 Task: Create a due date automation trigger when advanced on, on the monday before a card is due add content with an empty description at 11:00 AM.
Action: Mouse moved to (840, 255)
Screenshot: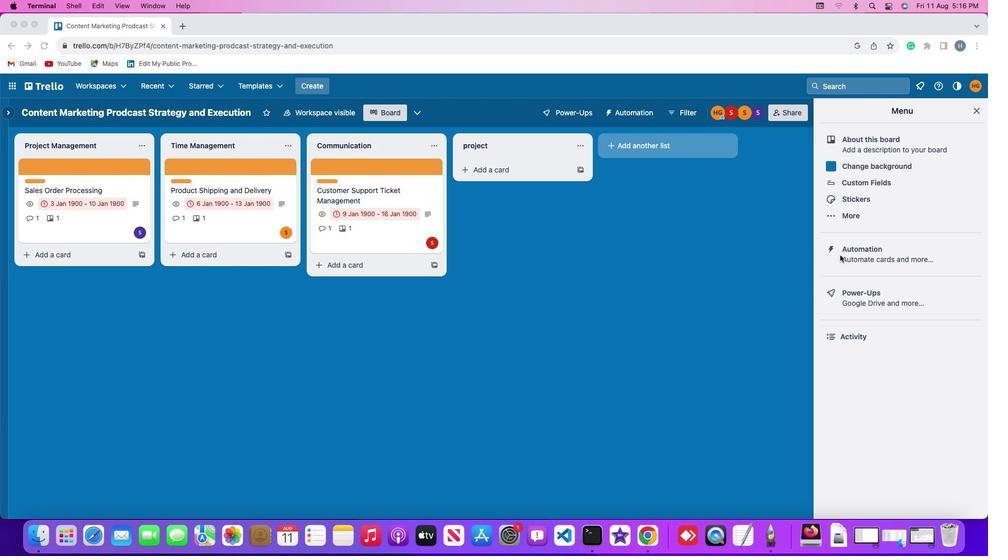 
Action: Mouse pressed left at (840, 255)
Screenshot: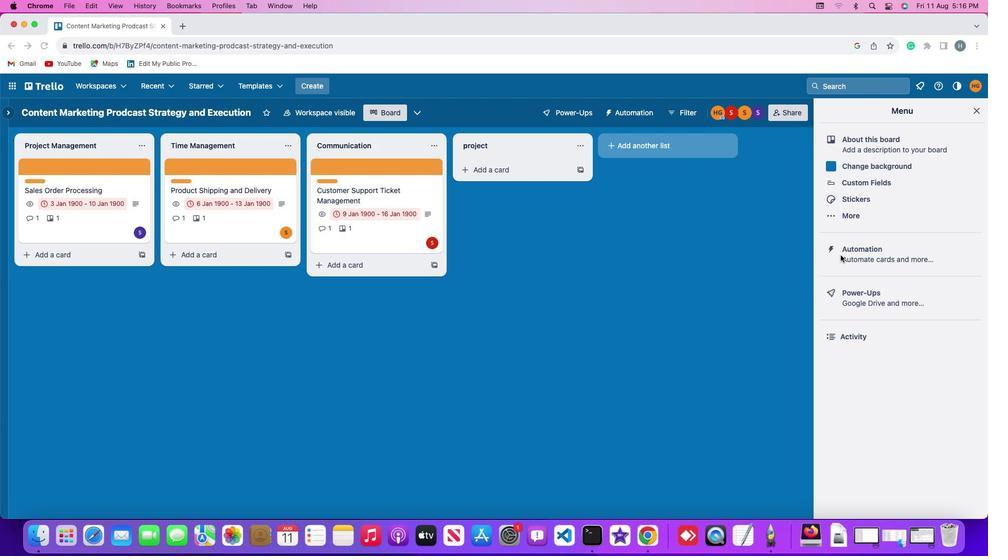 
Action: Mouse moved to (840, 255)
Screenshot: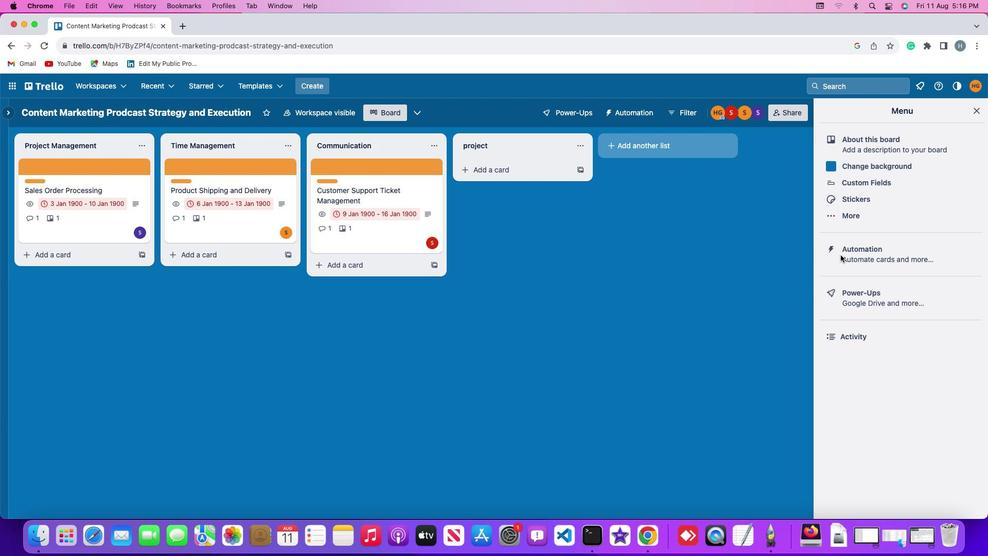 
Action: Mouse pressed left at (840, 255)
Screenshot: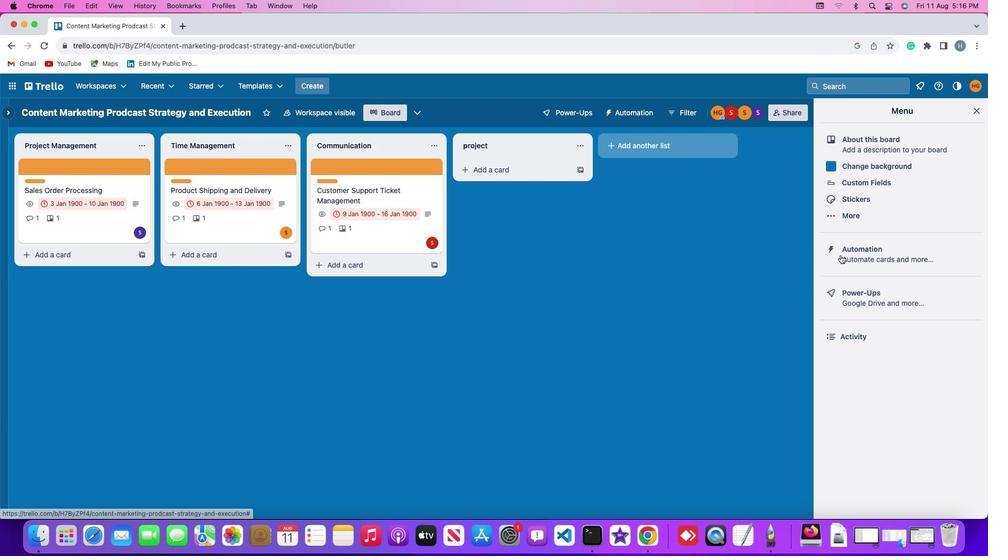 
Action: Mouse moved to (77, 245)
Screenshot: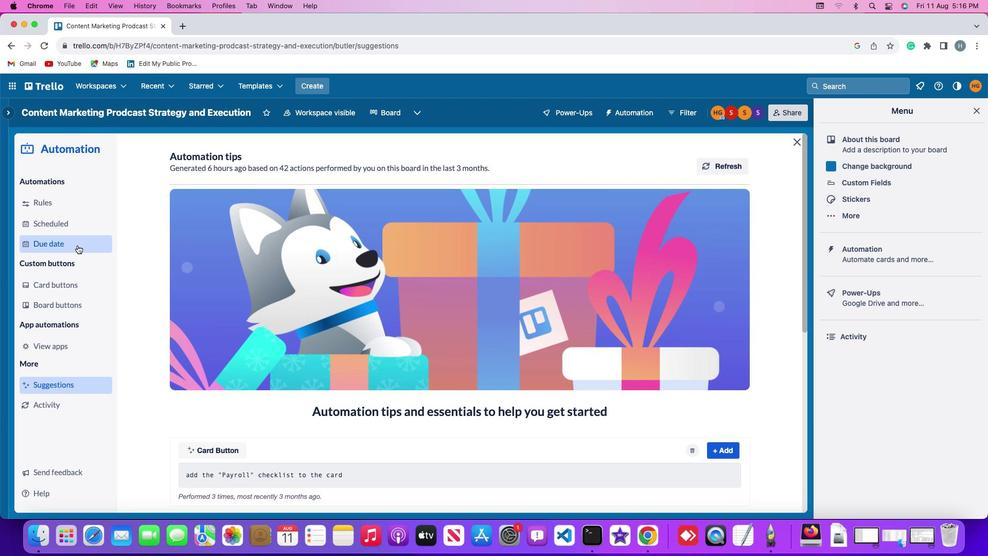 
Action: Mouse pressed left at (77, 245)
Screenshot: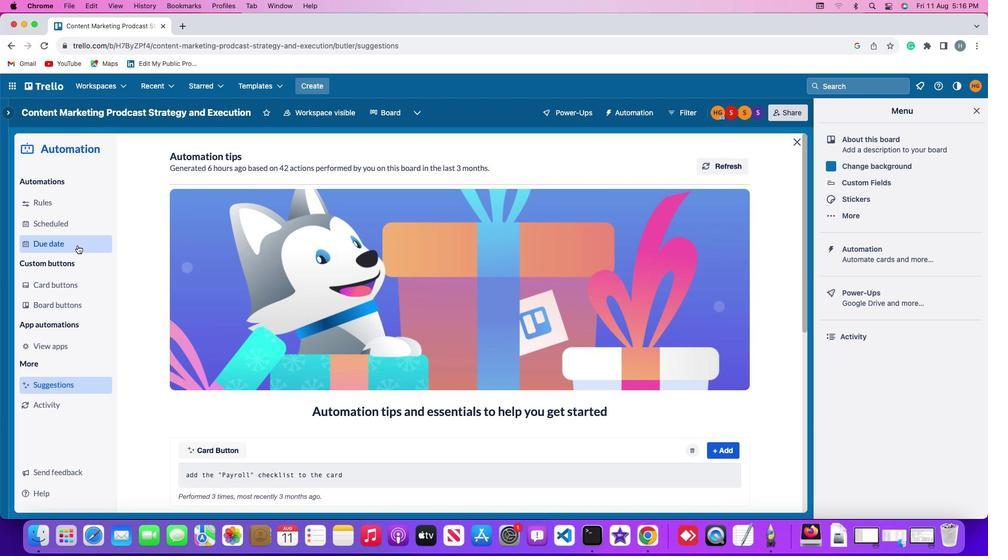 
Action: Mouse moved to (674, 160)
Screenshot: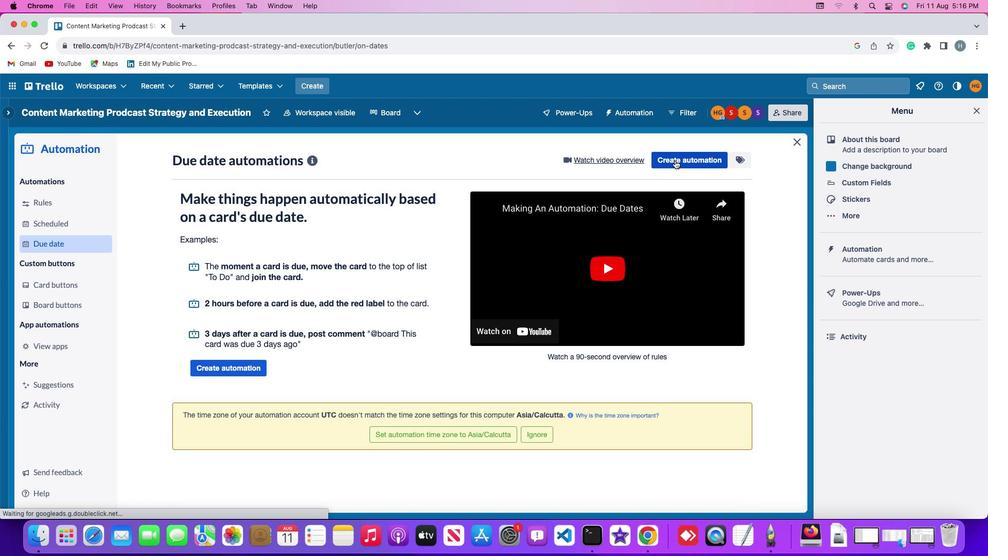 
Action: Mouse pressed left at (674, 160)
Screenshot: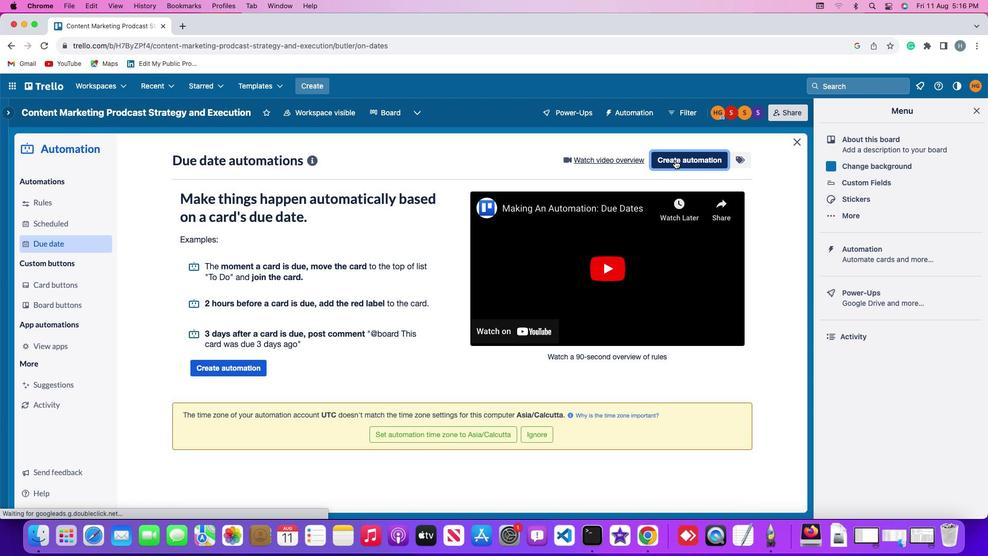 
Action: Mouse moved to (214, 257)
Screenshot: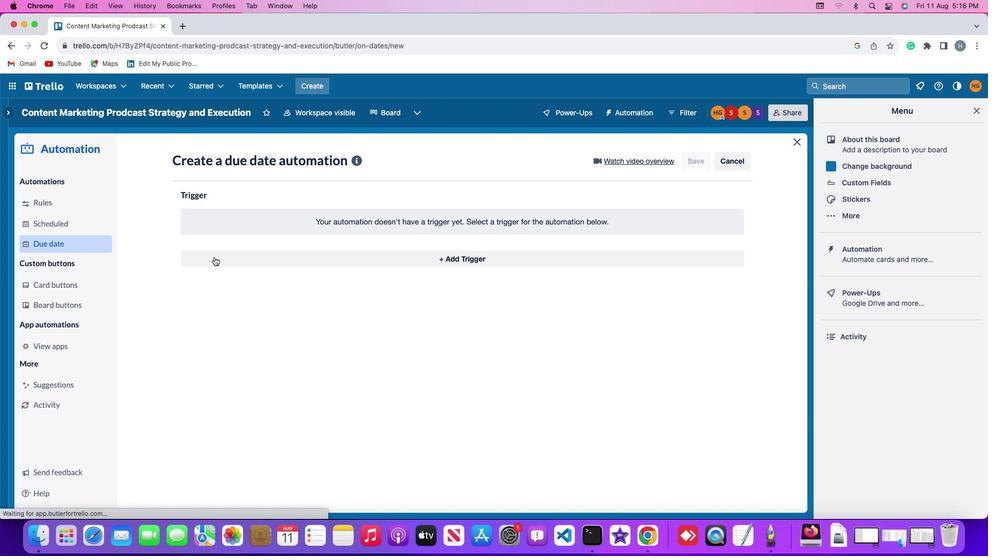 
Action: Mouse pressed left at (214, 257)
Screenshot: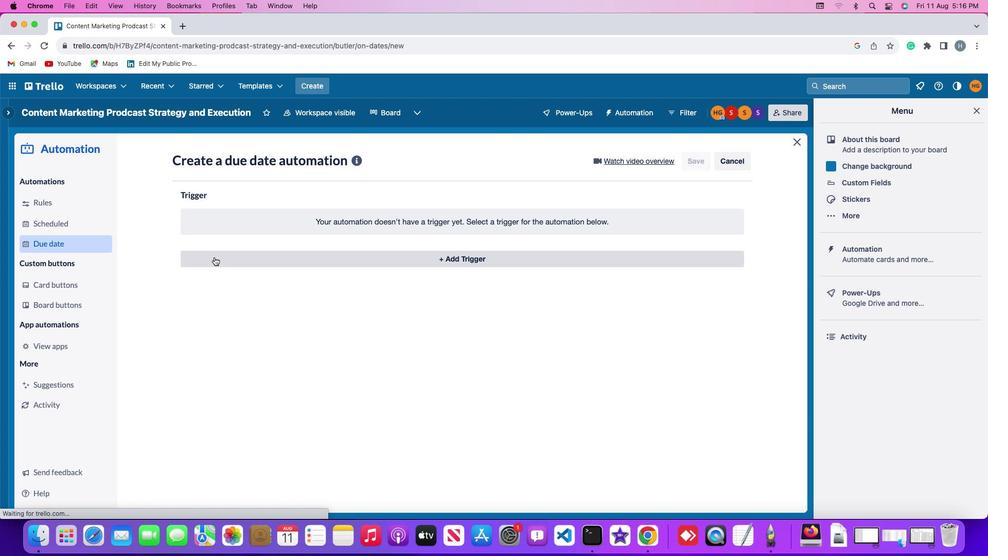 
Action: Mouse moved to (223, 451)
Screenshot: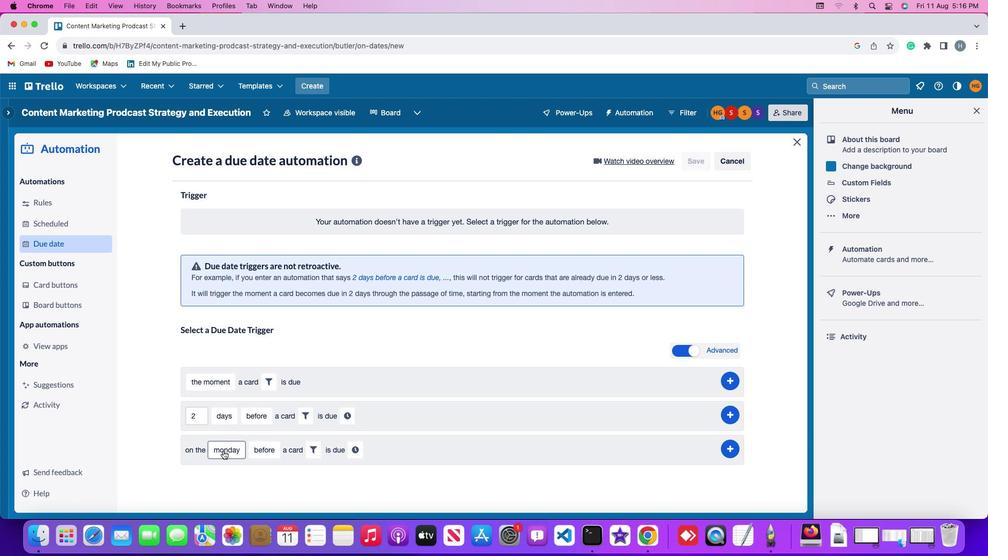 
Action: Mouse pressed left at (223, 451)
Screenshot: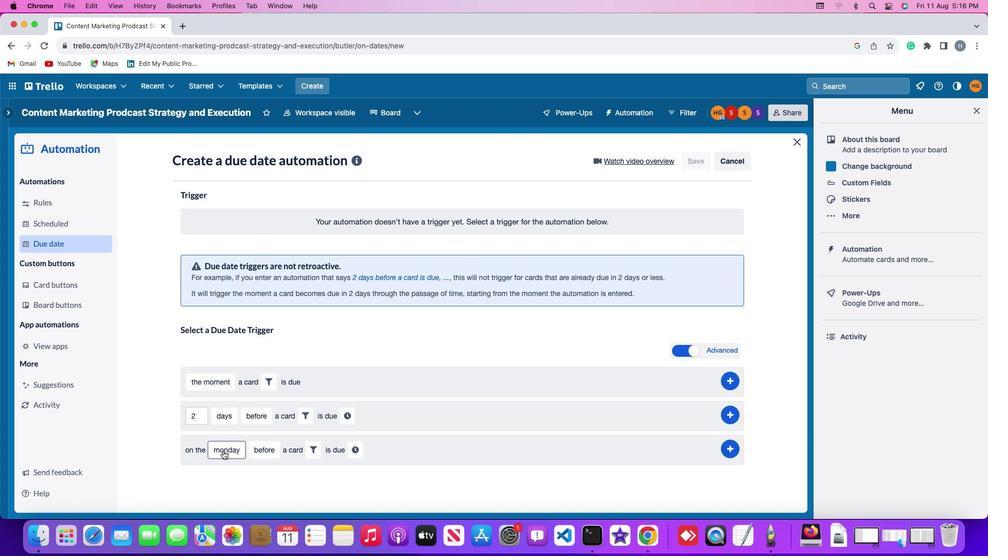 
Action: Mouse moved to (243, 305)
Screenshot: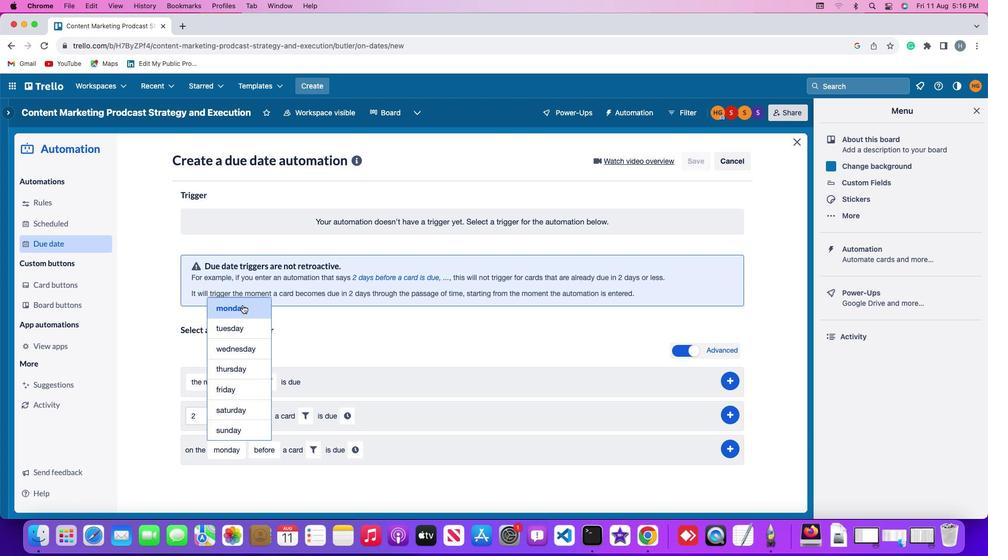 
Action: Mouse pressed left at (243, 305)
Screenshot: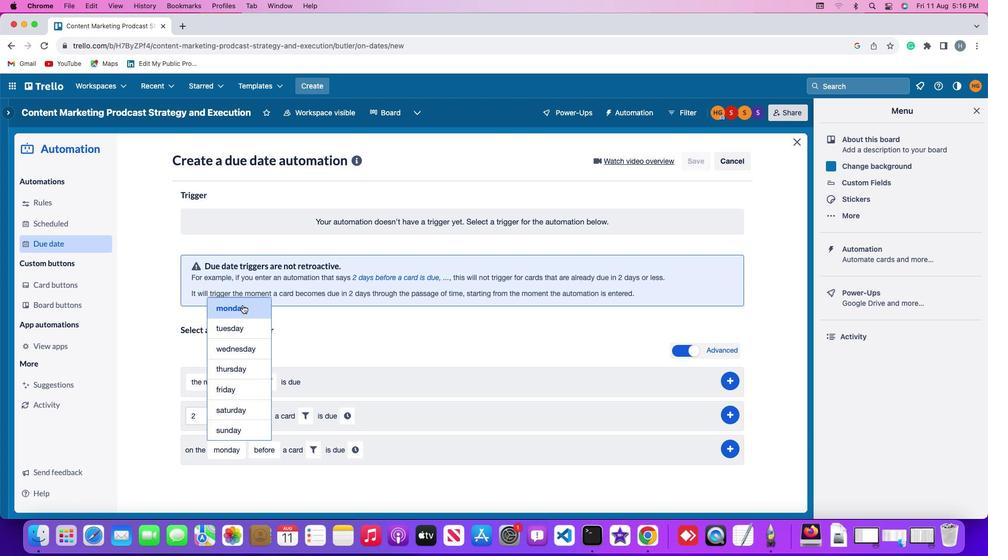 
Action: Mouse moved to (264, 453)
Screenshot: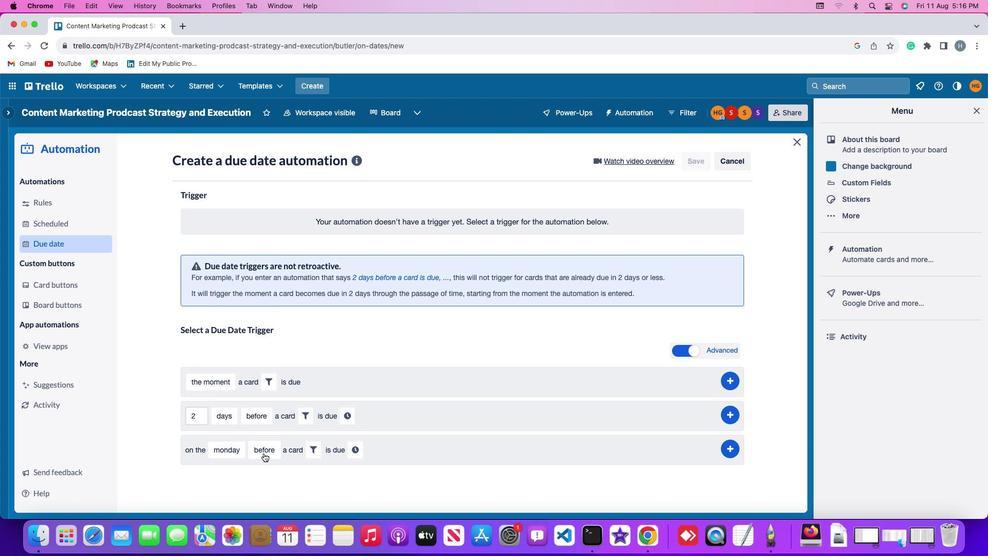
Action: Mouse pressed left at (264, 453)
Screenshot: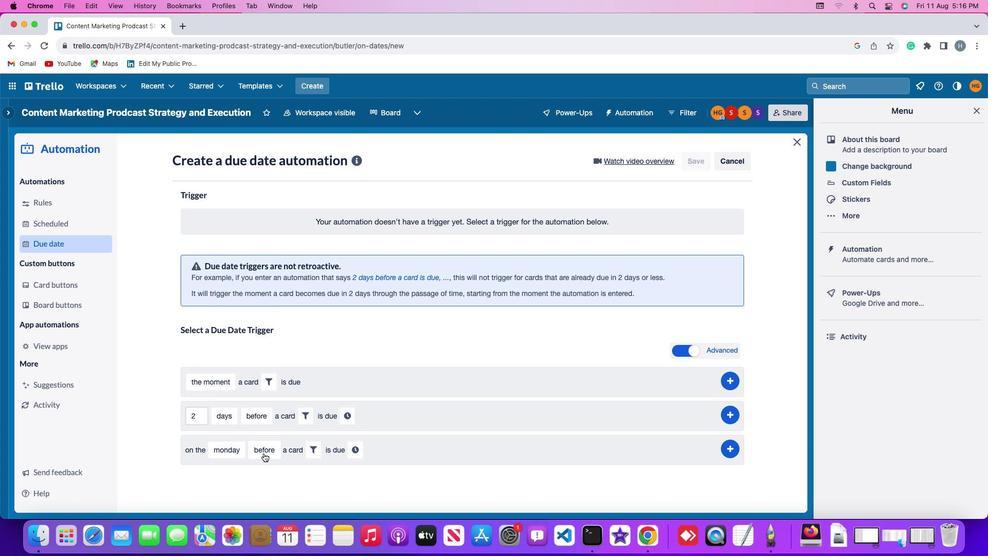 
Action: Mouse moved to (272, 367)
Screenshot: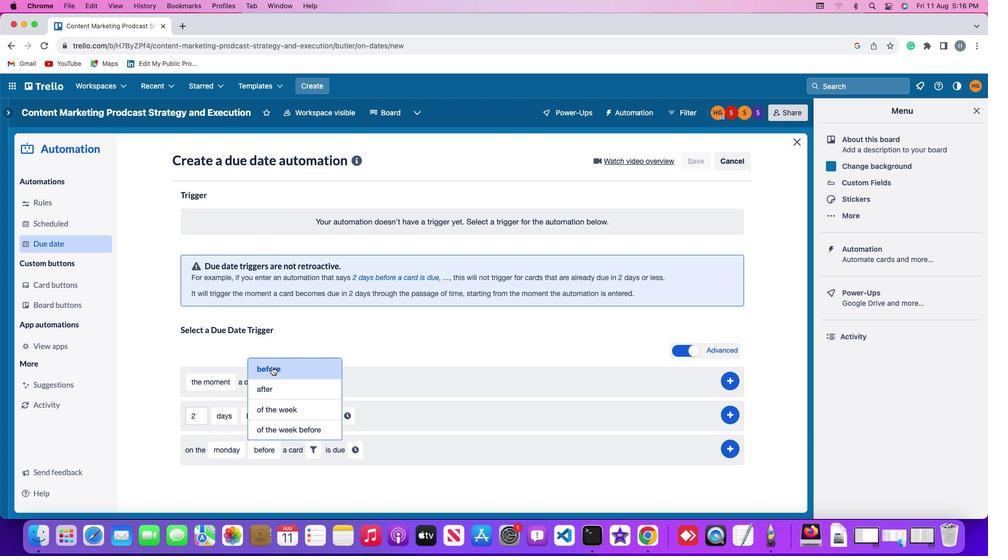 
Action: Mouse pressed left at (272, 367)
Screenshot: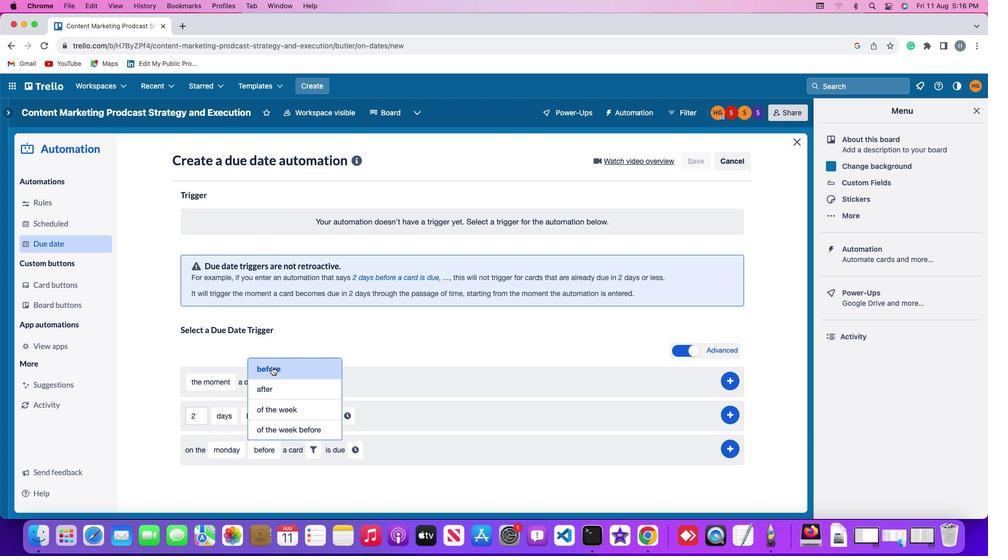 
Action: Mouse moved to (314, 446)
Screenshot: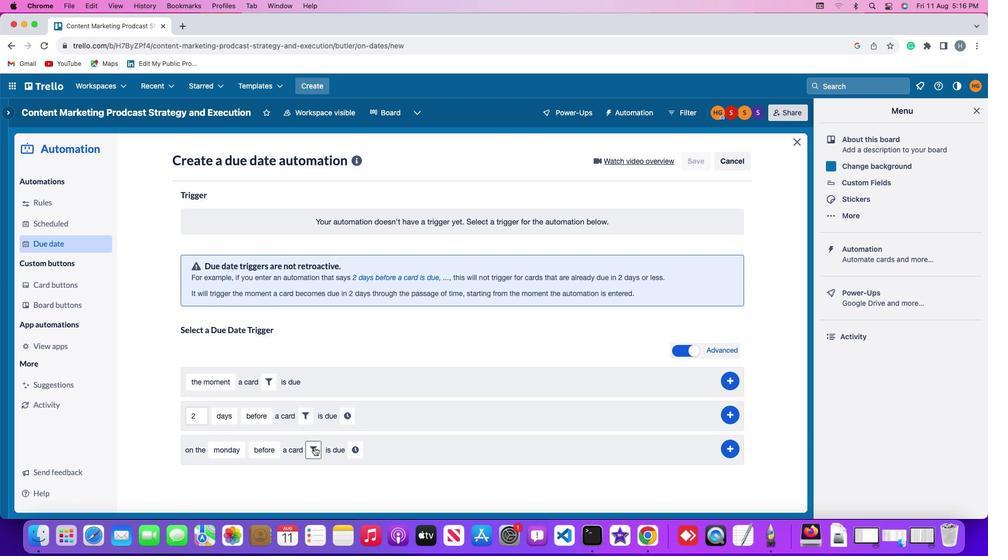 
Action: Mouse pressed left at (314, 446)
Screenshot: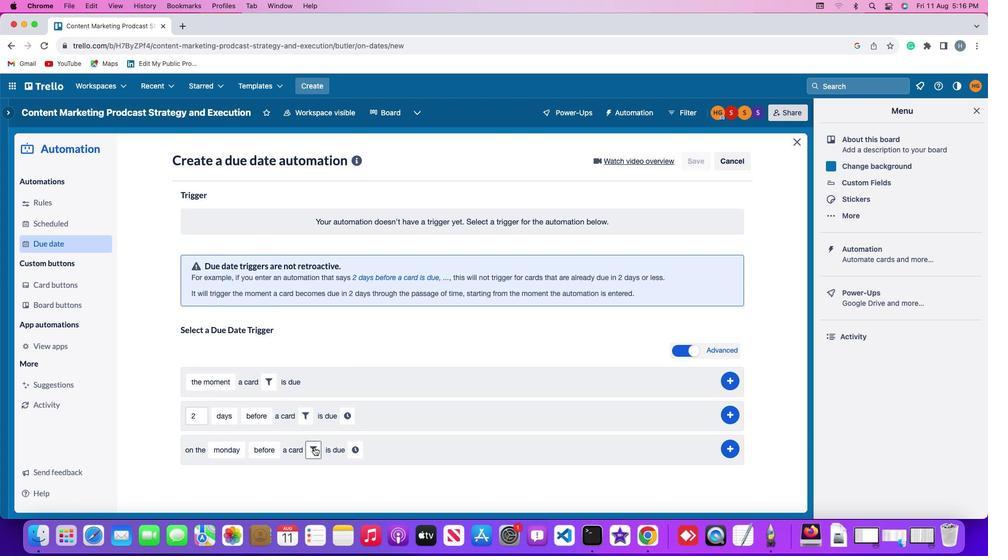 
Action: Mouse moved to (440, 484)
Screenshot: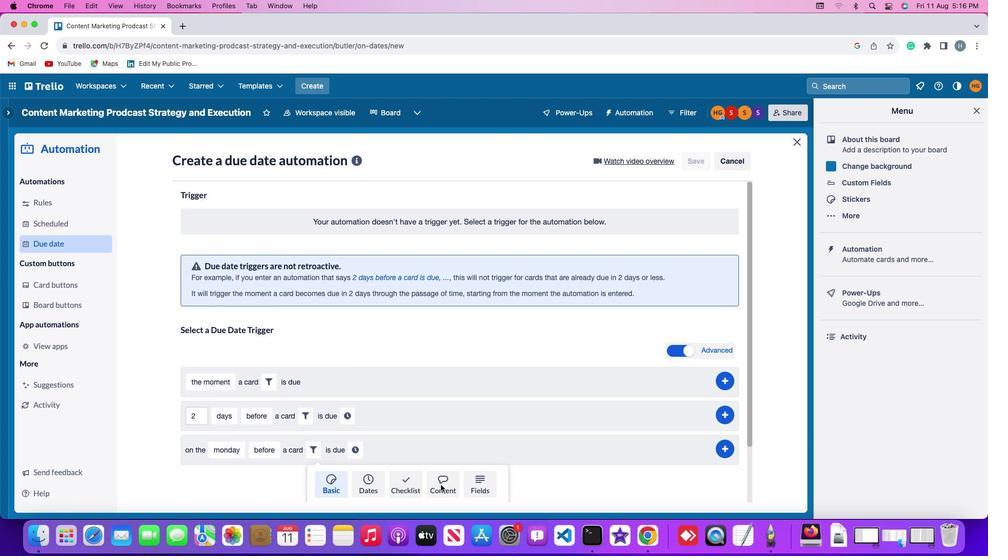 
Action: Mouse pressed left at (440, 484)
Screenshot: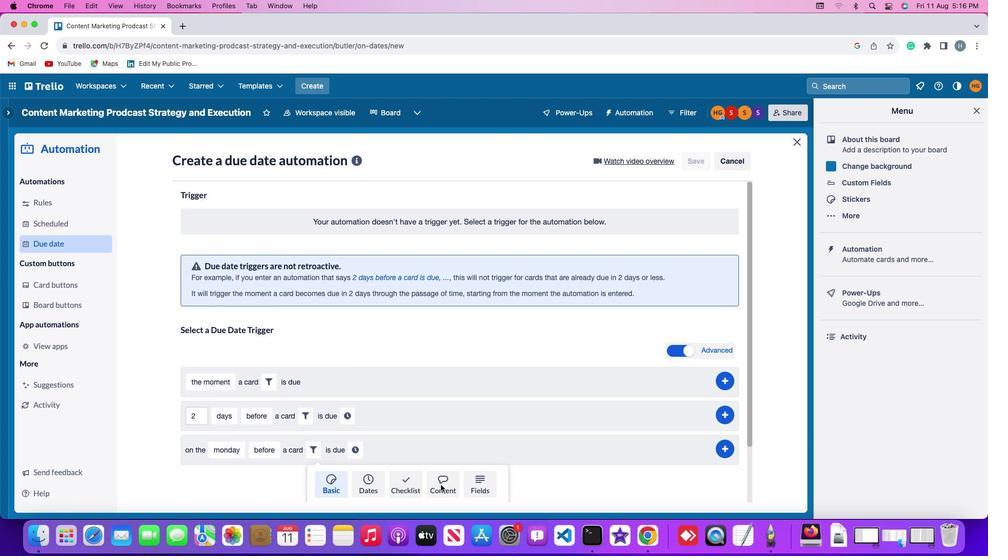 
Action: Mouse moved to (433, 475)
Screenshot: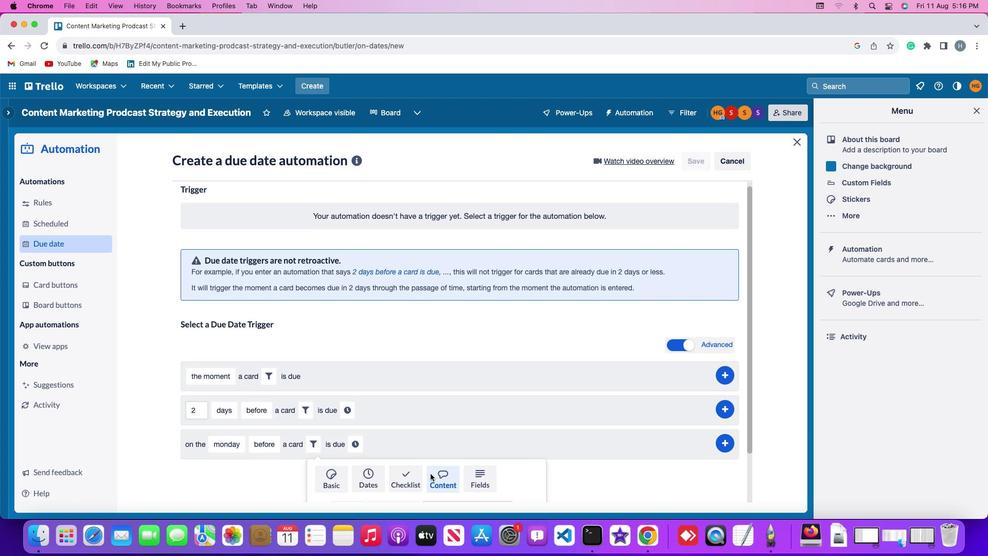 
Action: Mouse scrolled (433, 475) with delta (0, 0)
Screenshot: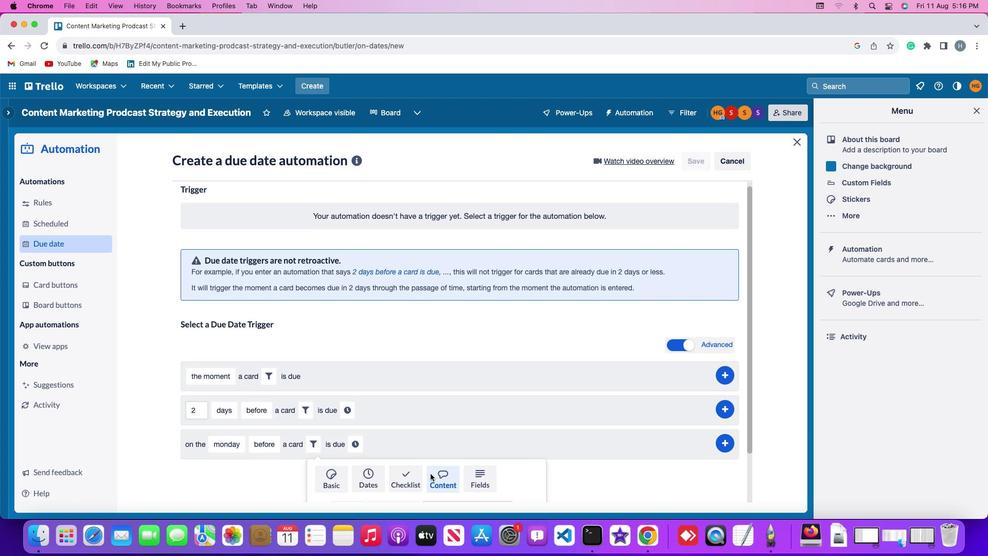 
Action: Mouse moved to (432, 475)
Screenshot: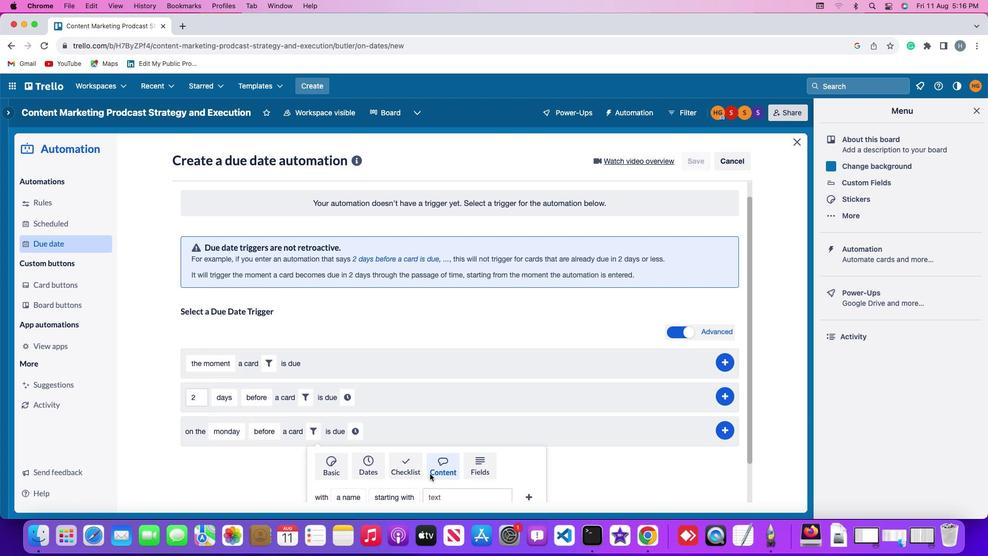 
Action: Mouse scrolled (432, 475) with delta (0, 0)
Screenshot: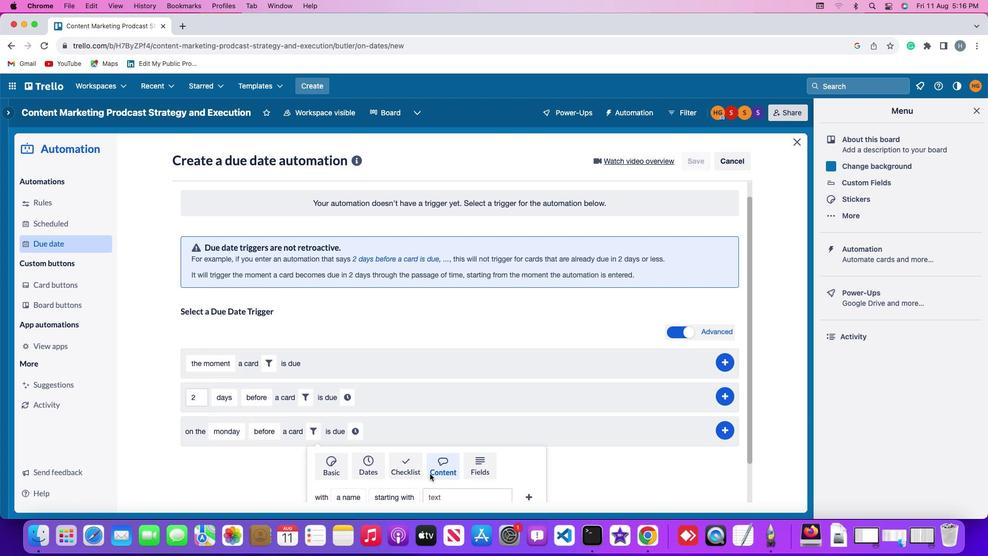 
Action: Mouse scrolled (432, 475) with delta (0, -1)
Screenshot: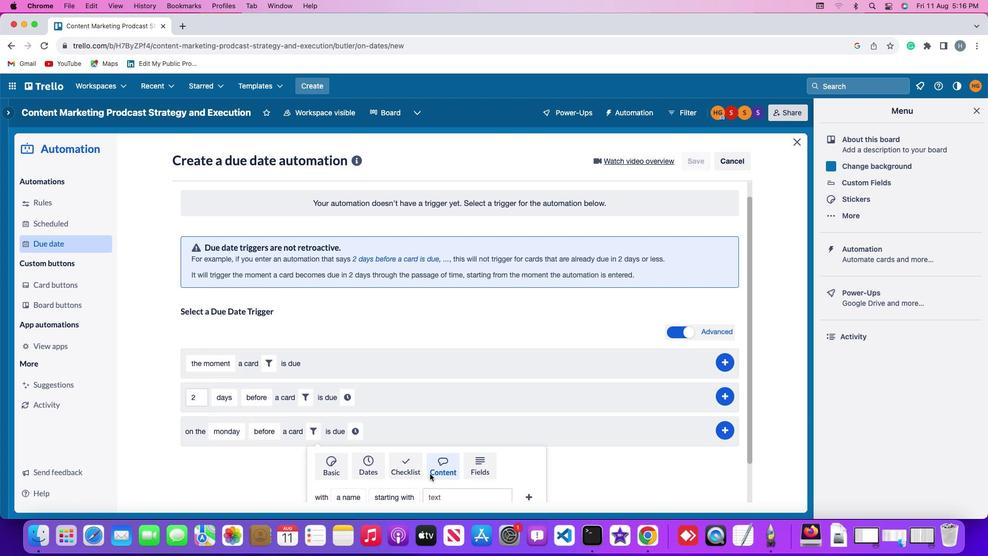 
Action: Mouse moved to (431, 474)
Screenshot: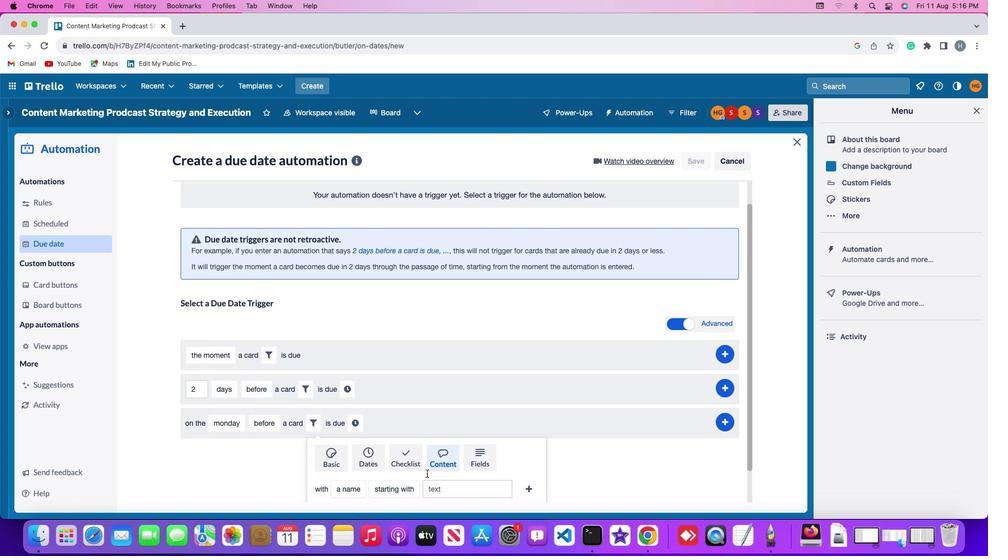 
Action: Mouse scrolled (431, 474) with delta (0, -2)
Screenshot: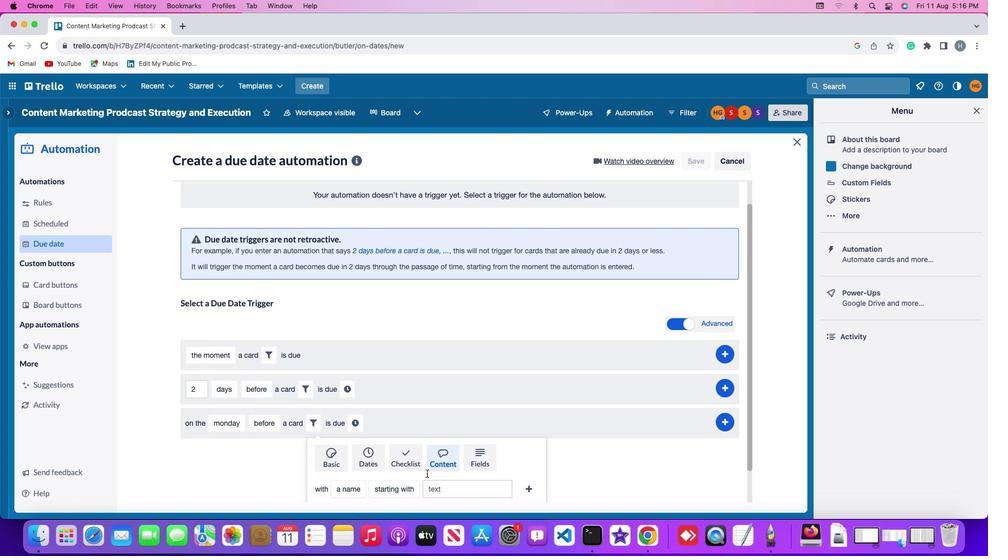 
Action: Mouse moved to (430, 474)
Screenshot: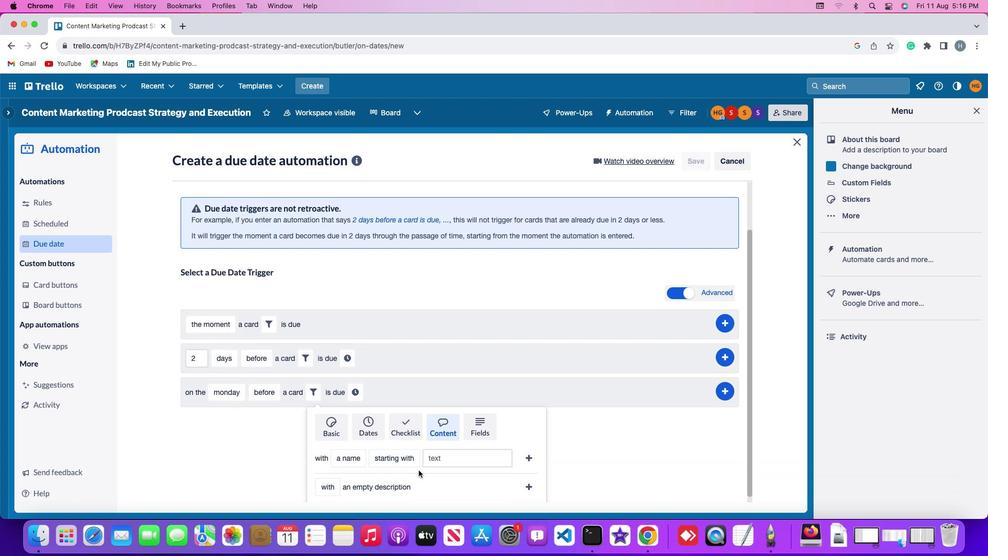 
Action: Mouse scrolled (430, 474) with delta (0, -2)
Screenshot: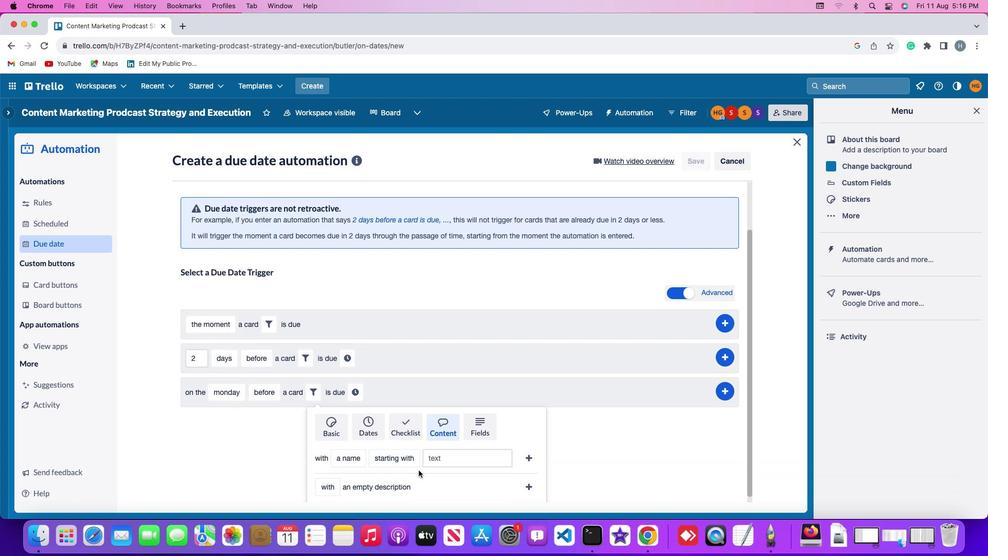 
Action: Mouse moved to (417, 467)
Screenshot: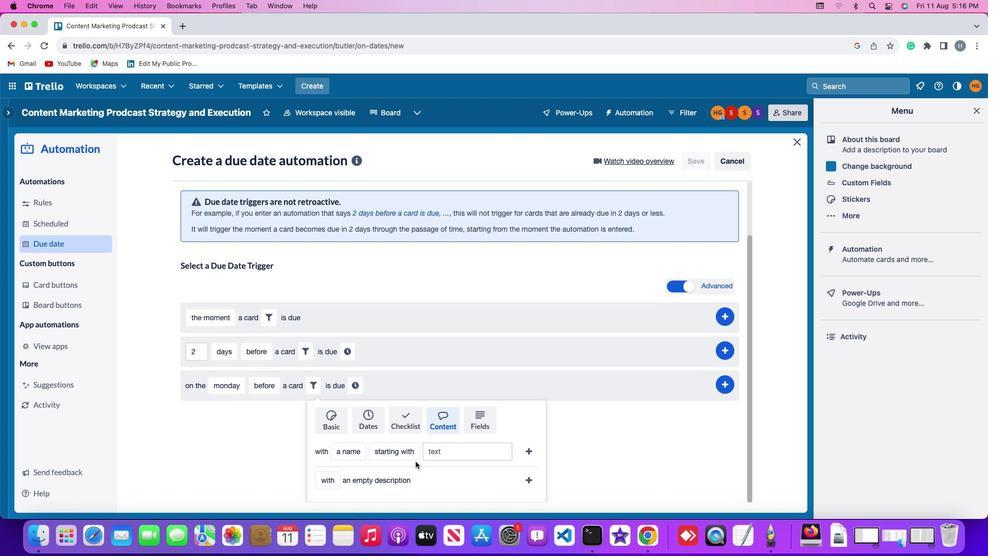 
Action: Mouse scrolled (417, 467) with delta (0, 0)
Screenshot: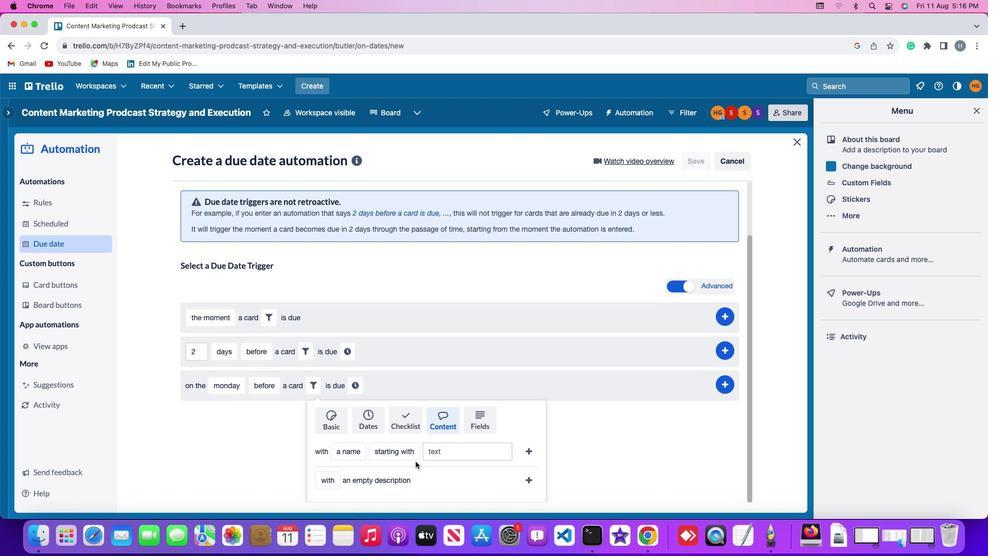 
Action: Mouse moved to (417, 466)
Screenshot: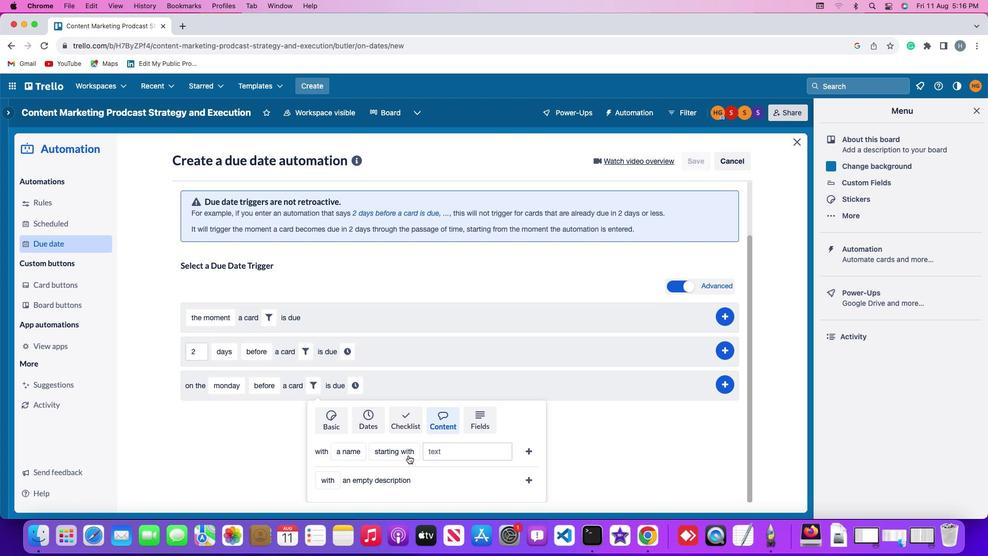 
Action: Mouse scrolled (417, 466) with delta (0, 0)
Screenshot: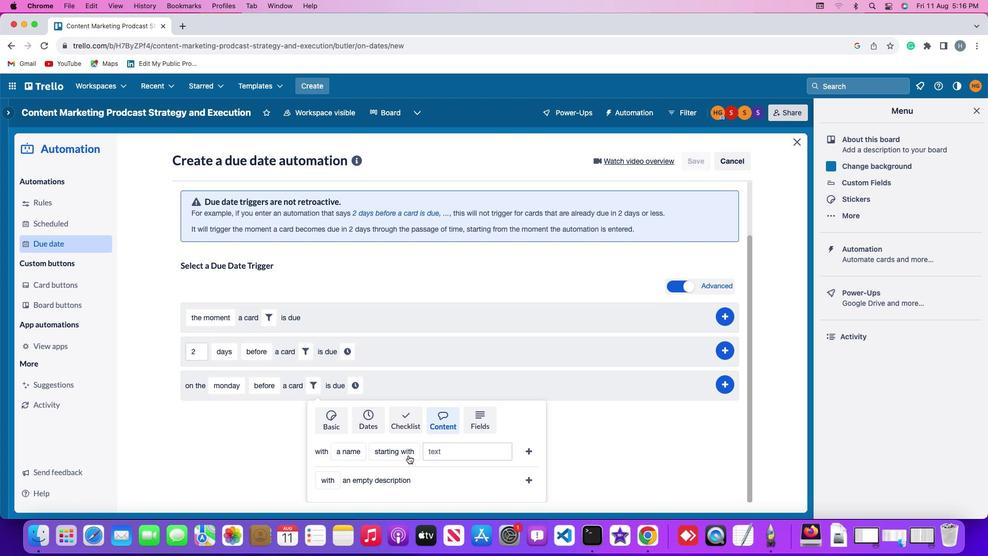 
Action: Mouse moved to (415, 462)
Screenshot: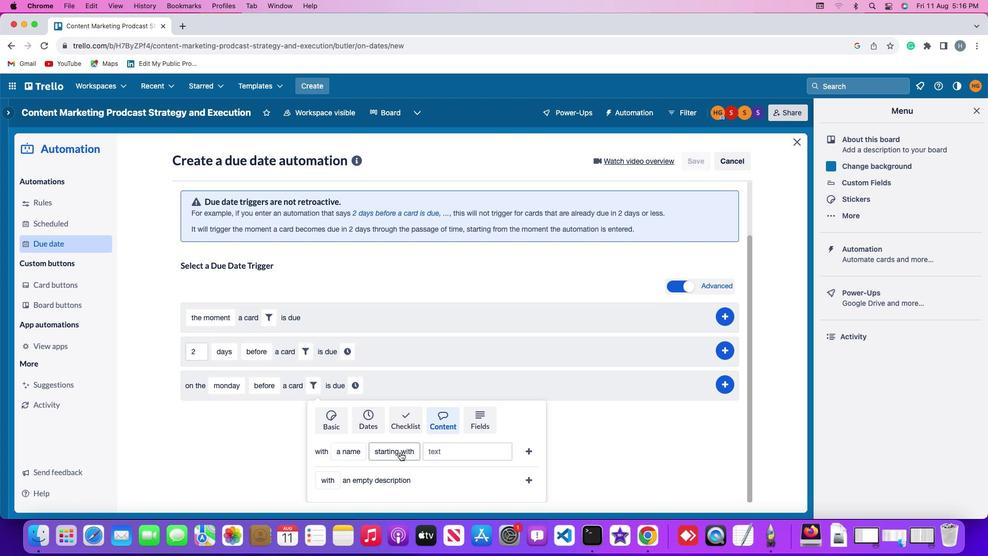 
Action: Mouse scrolled (415, 462) with delta (0, -1)
Screenshot: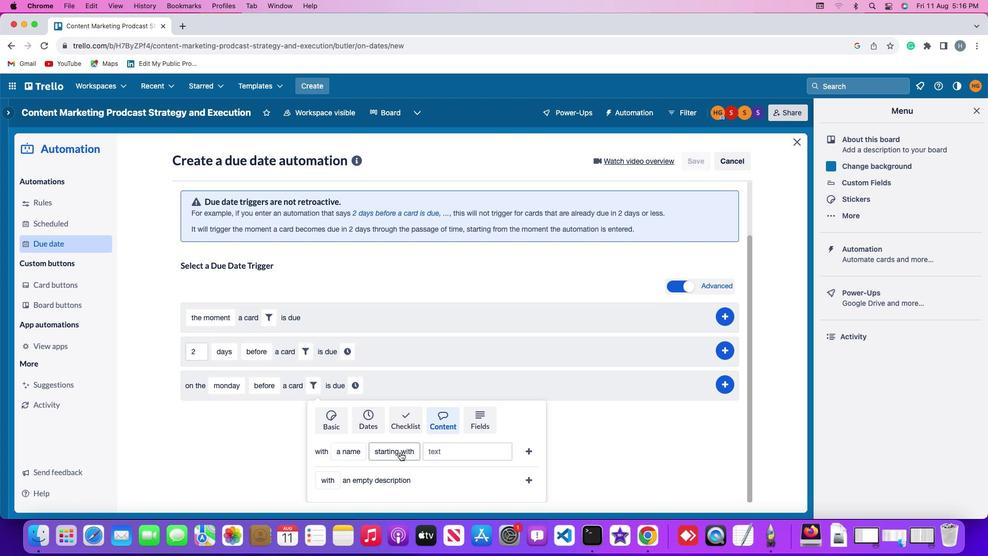 
Action: Mouse moved to (332, 473)
Screenshot: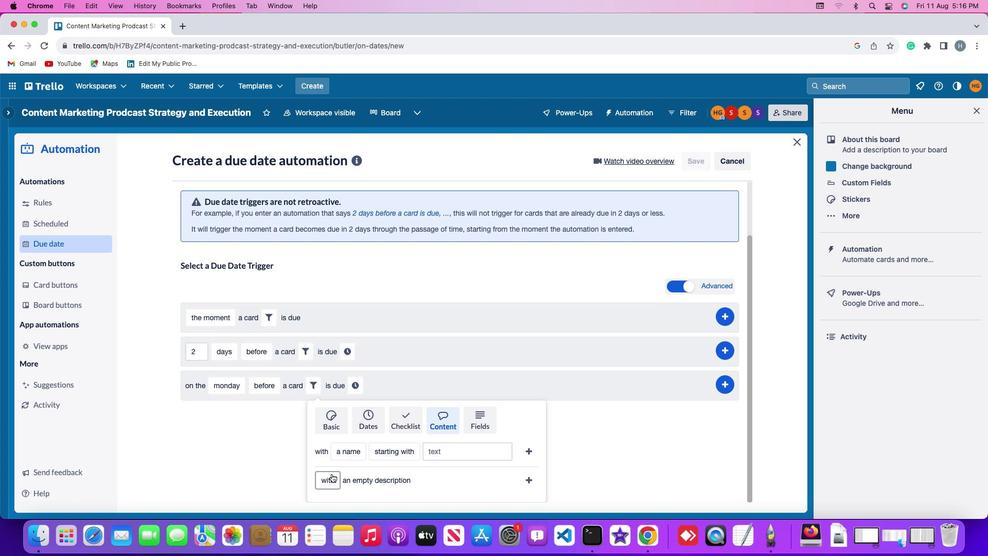 
Action: Mouse pressed left at (332, 473)
Screenshot: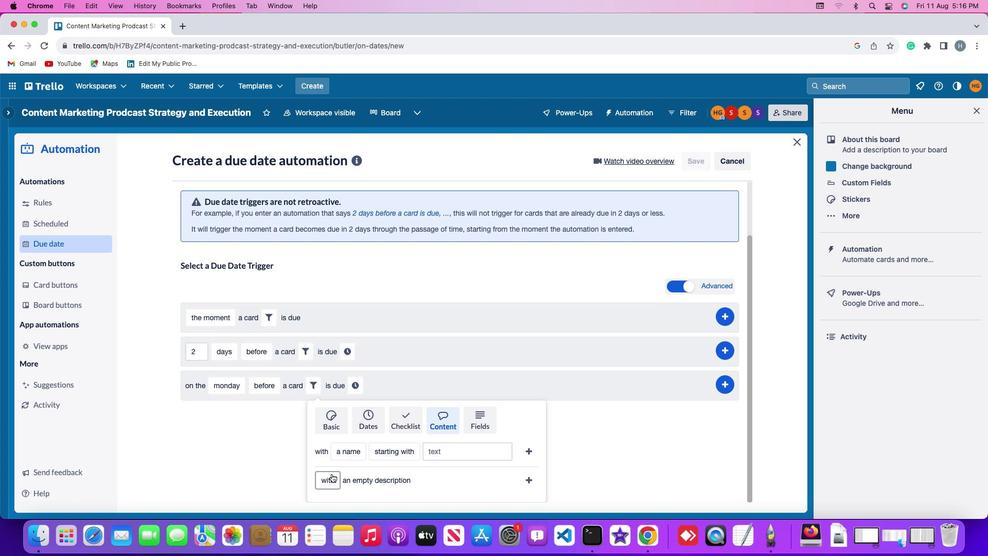 
Action: Mouse moved to (343, 436)
Screenshot: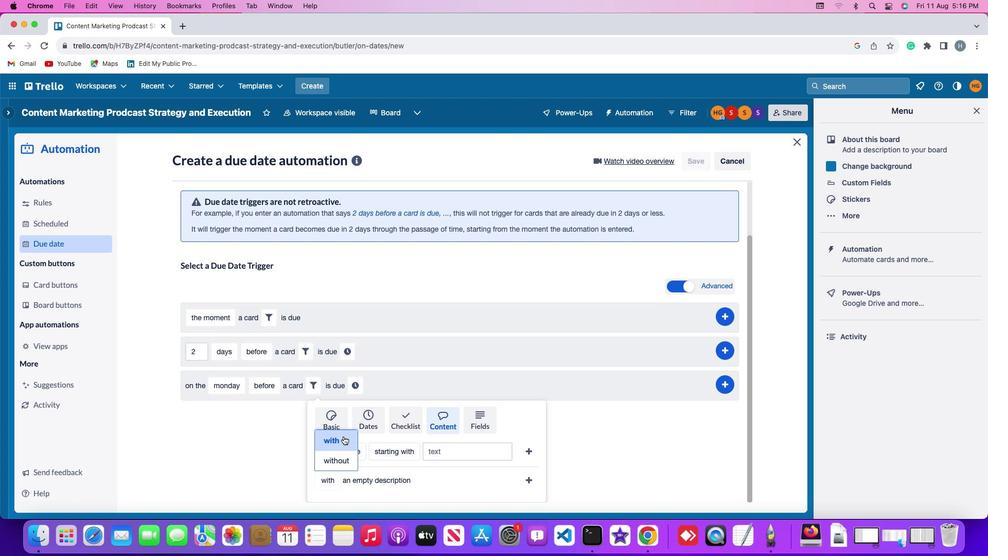 
Action: Mouse pressed left at (343, 436)
Screenshot: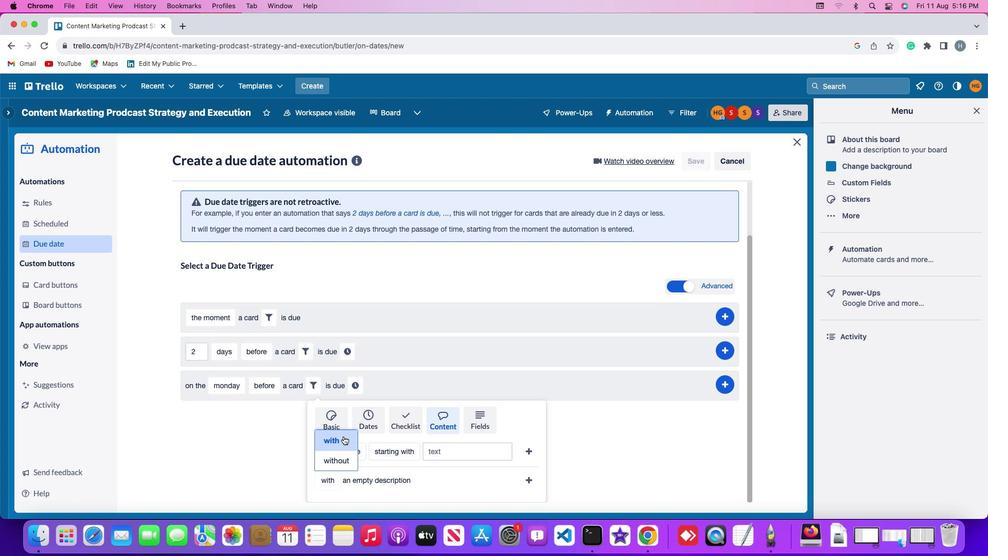 
Action: Mouse moved to (534, 476)
Screenshot: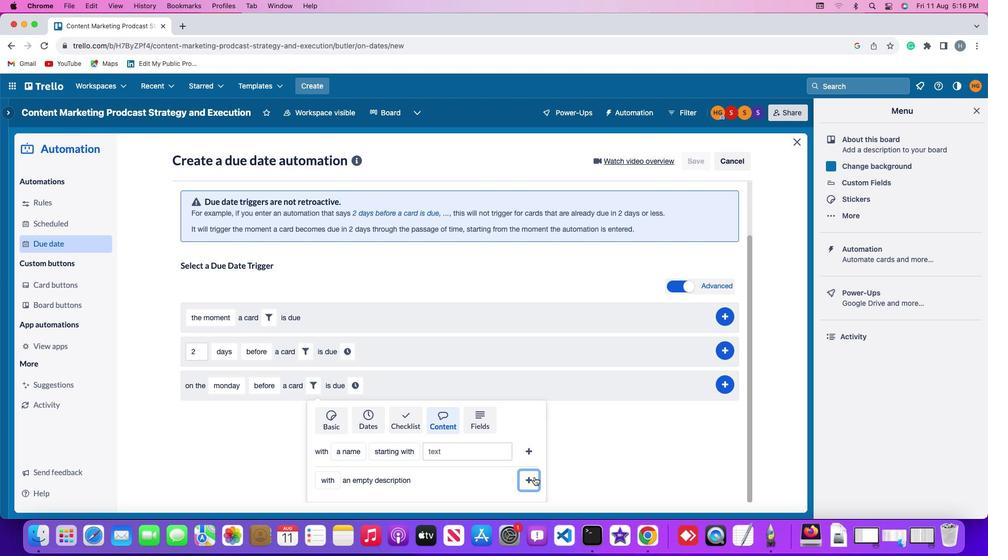 
Action: Mouse pressed left at (534, 476)
Screenshot: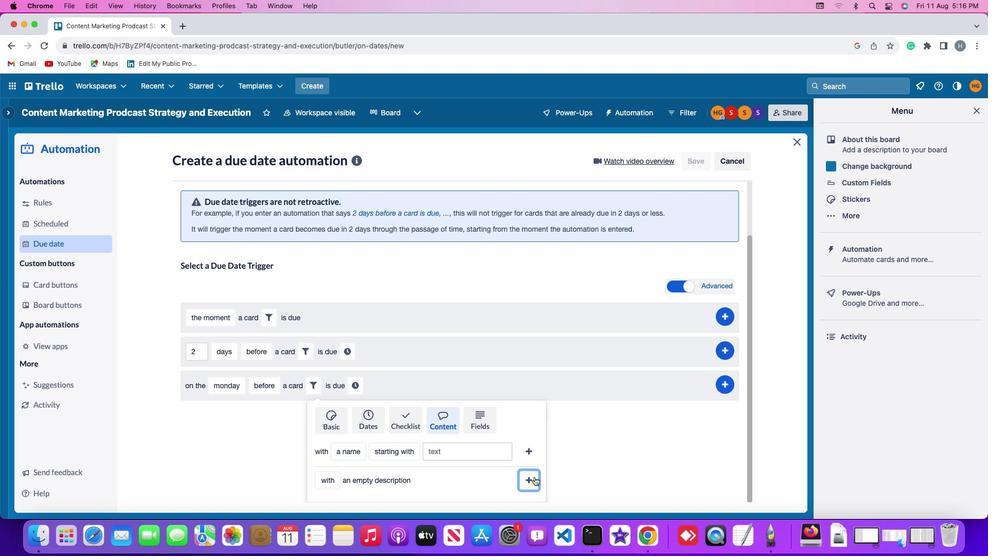 
Action: Mouse moved to (459, 446)
Screenshot: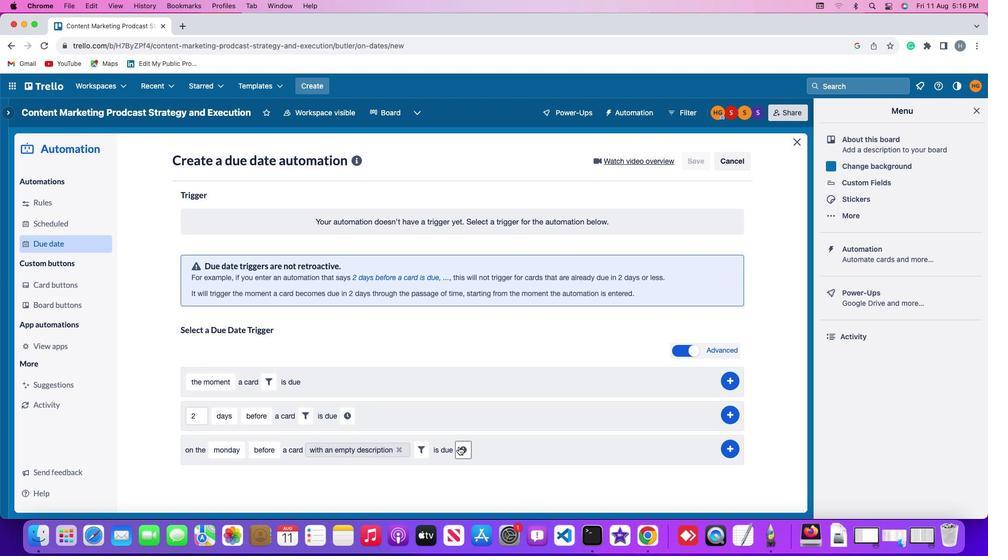 
Action: Mouse pressed left at (459, 446)
Screenshot: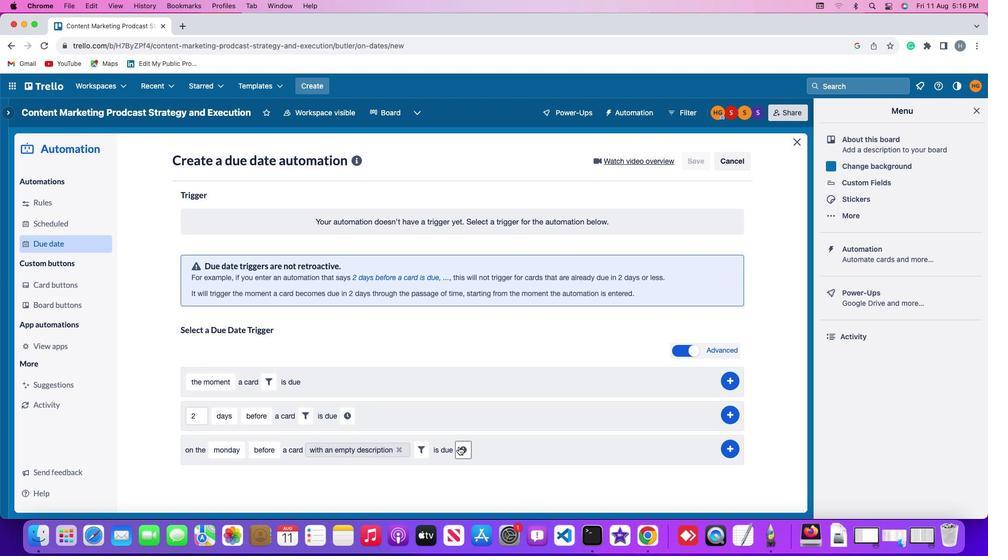 
Action: Mouse moved to (483, 449)
Screenshot: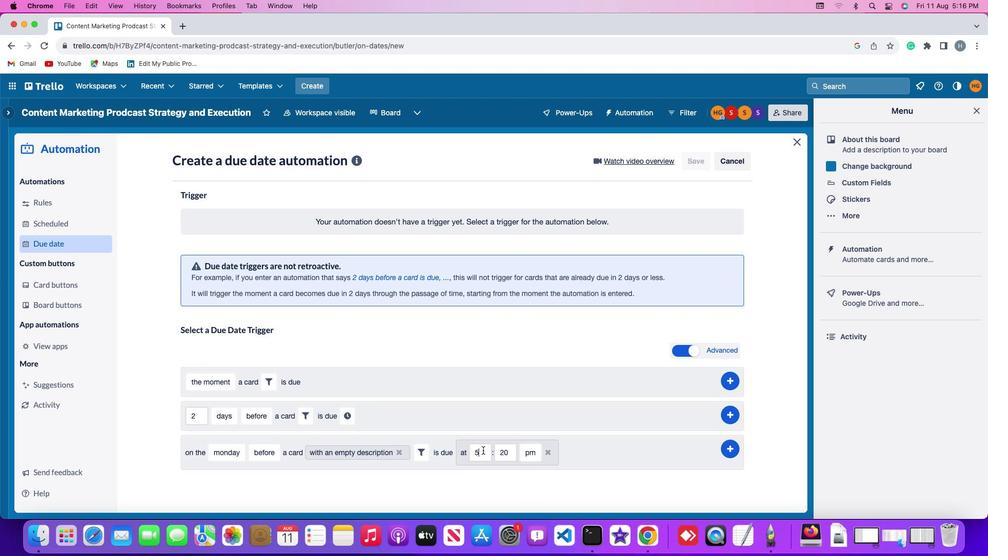 
Action: Mouse pressed left at (483, 449)
Screenshot: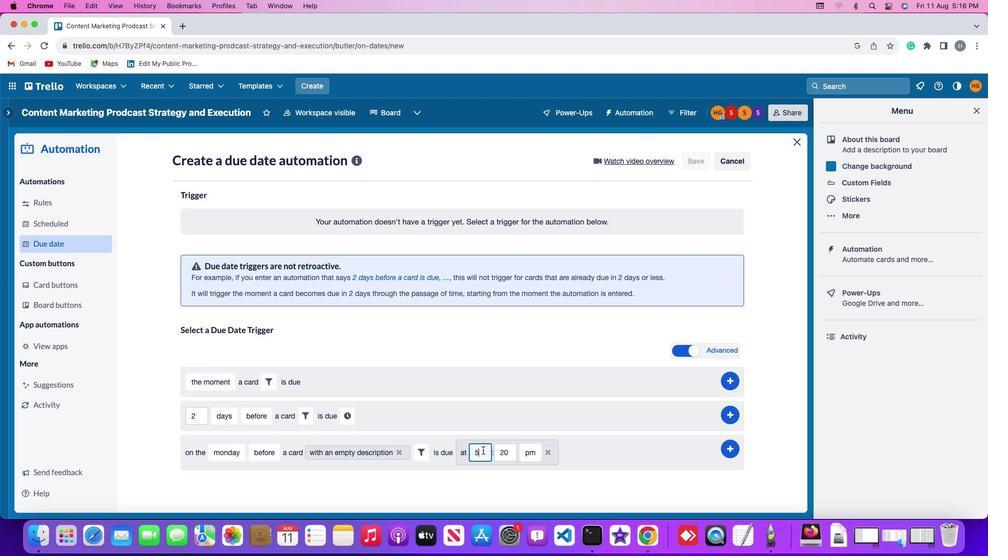 
Action: Mouse moved to (483, 449)
Screenshot: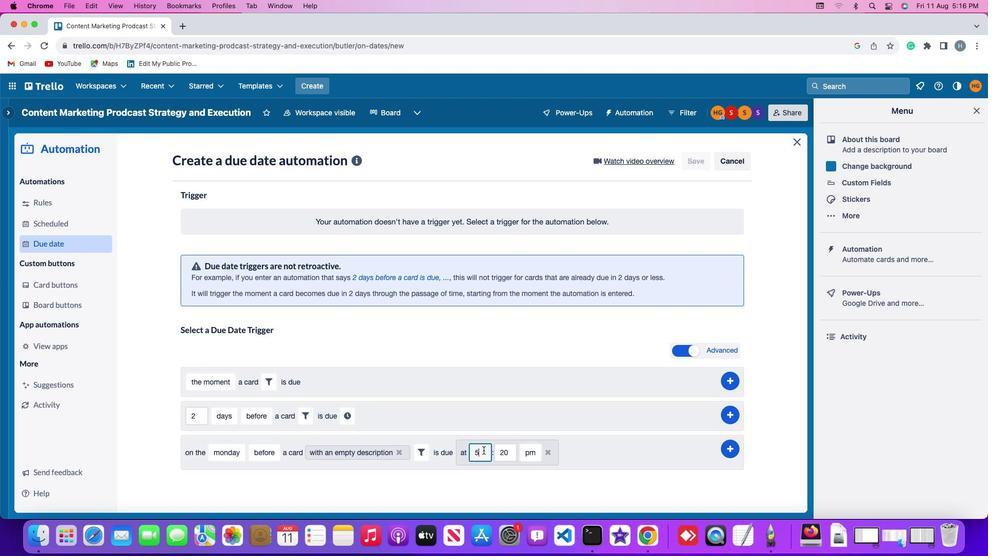 
Action: Key pressed Key.backspace'1''1'Key.backspaceKey.backspace'0''0'
Screenshot: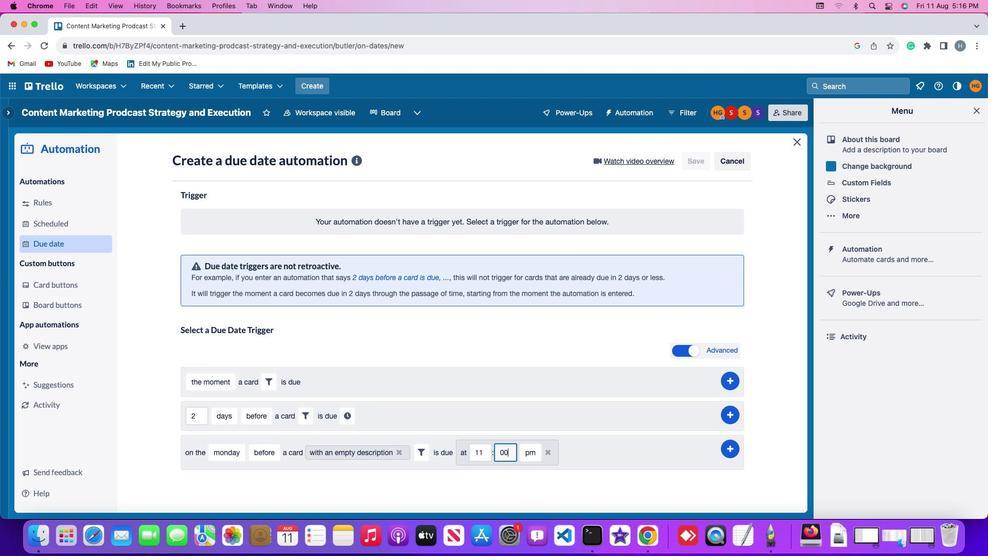 
Action: Mouse moved to (523, 452)
Screenshot: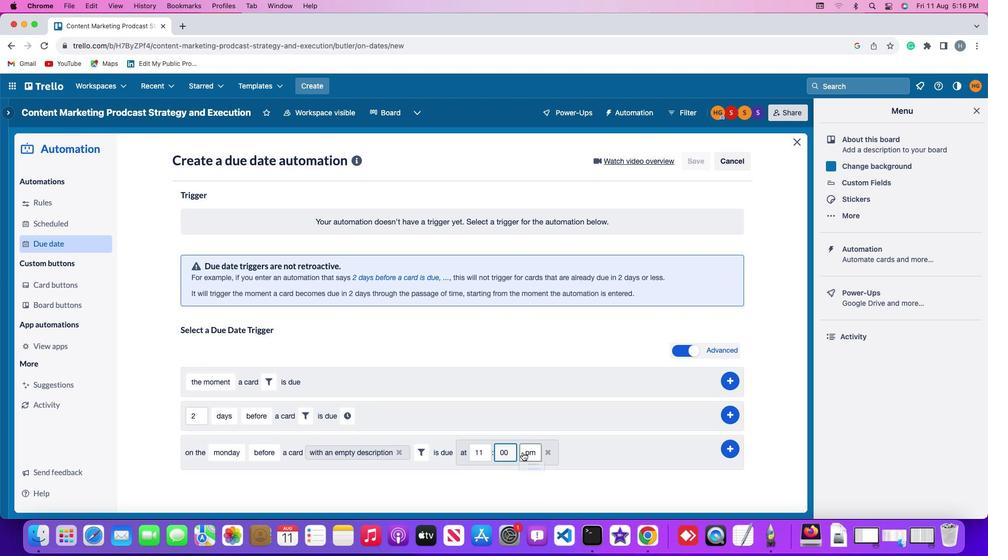 
Action: Mouse pressed left at (523, 452)
Screenshot: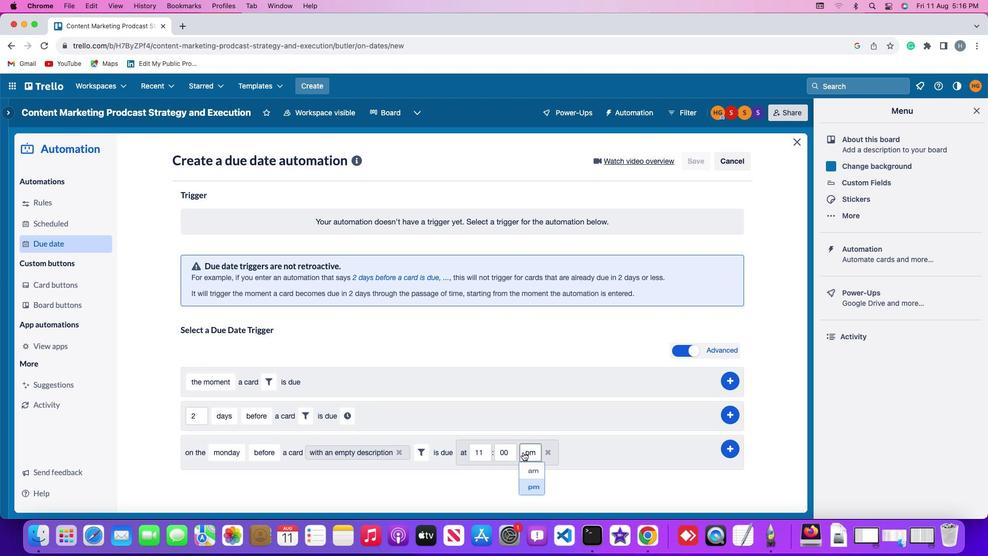 
Action: Mouse moved to (535, 471)
Screenshot: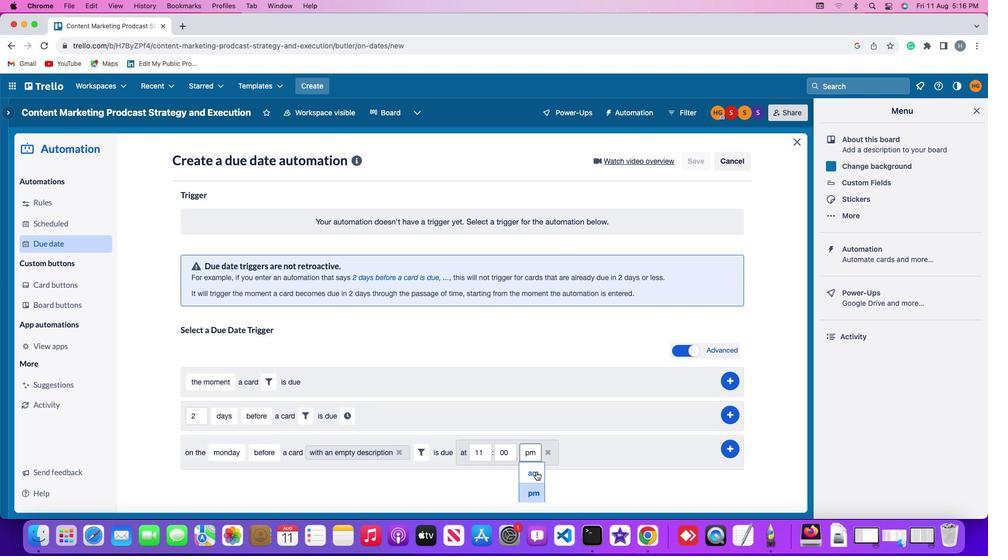 
Action: Mouse pressed left at (535, 471)
Screenshot: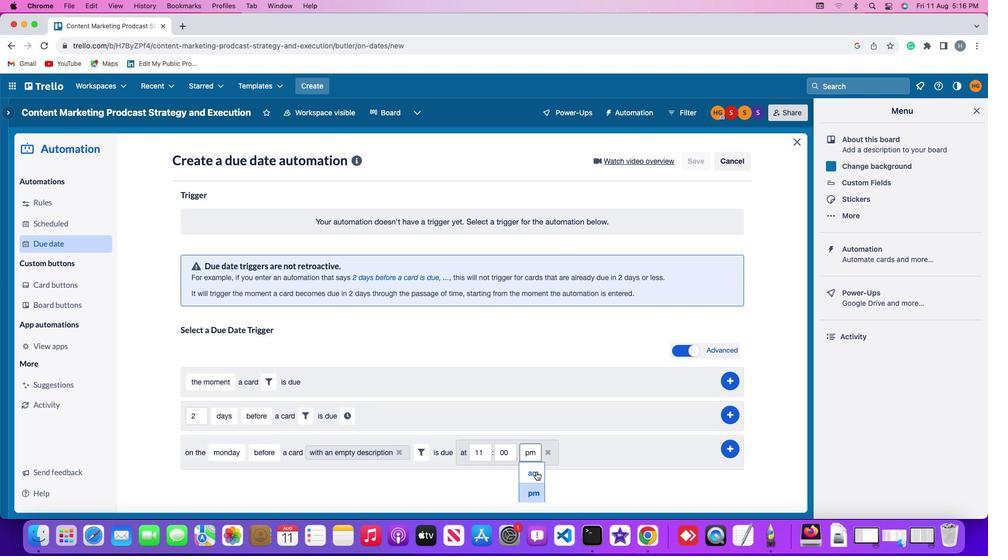 
Action: Mouse moved to (733, 445)
Screenshot: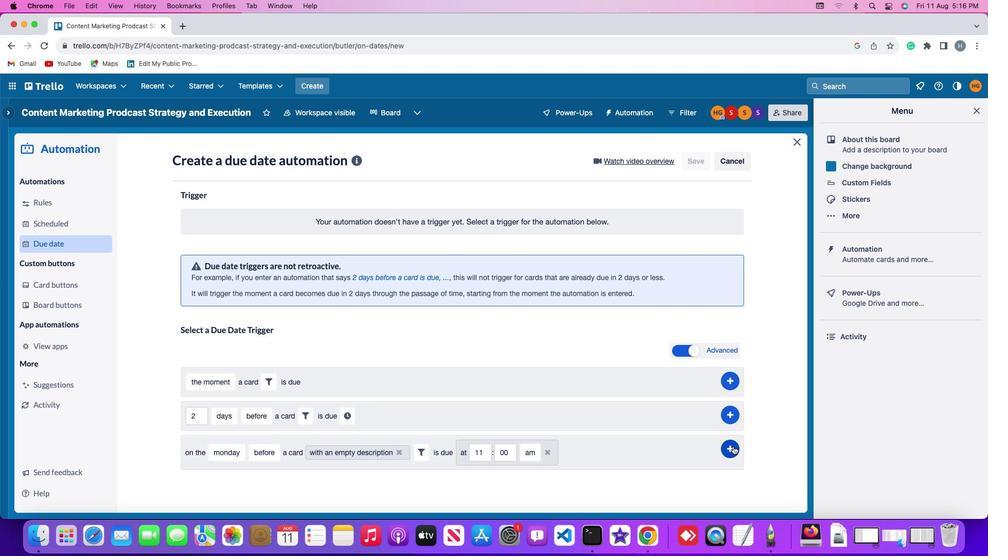 
Action: Mouse pressed left at (733, 445)
Screenshot: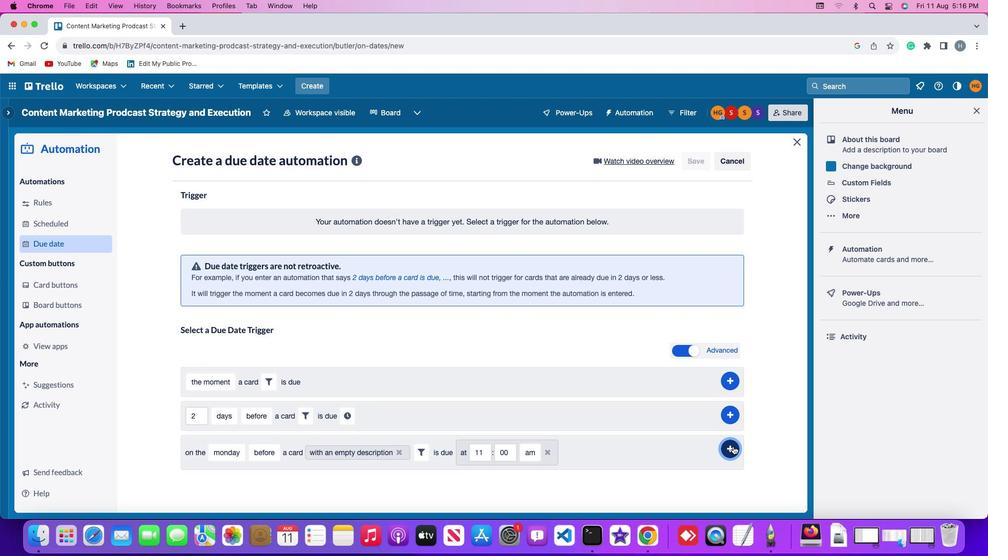 
Action: Mouse moved to (483, 449)
Screenshot: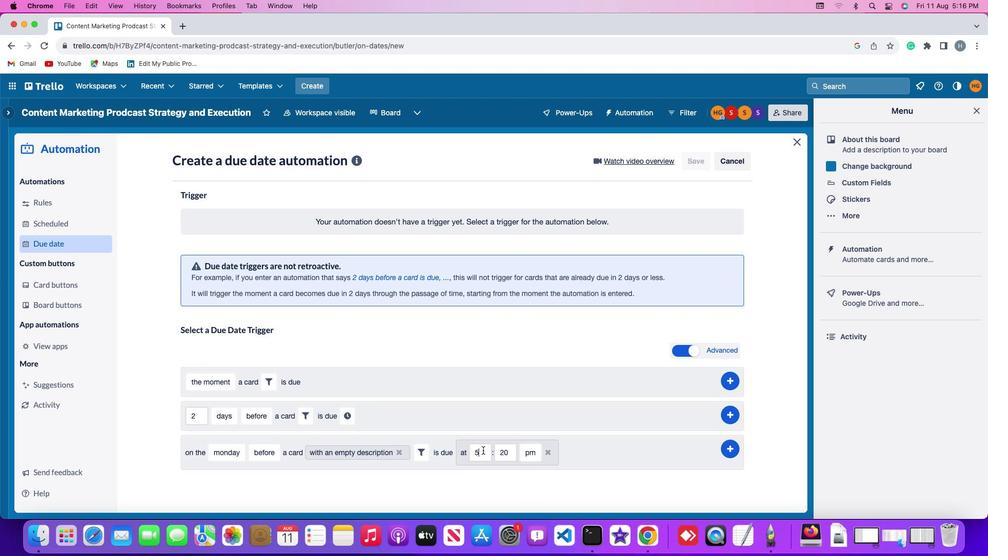 
Action: Mouse pressed left at (483, 449)
Screenshot: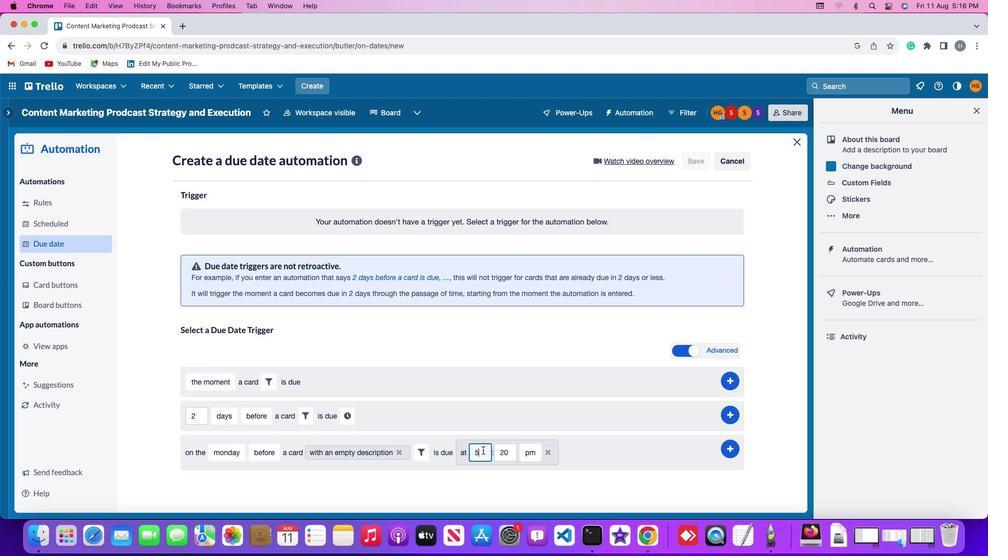 
Action: Mouse moved to (774, 313)
Screenshot: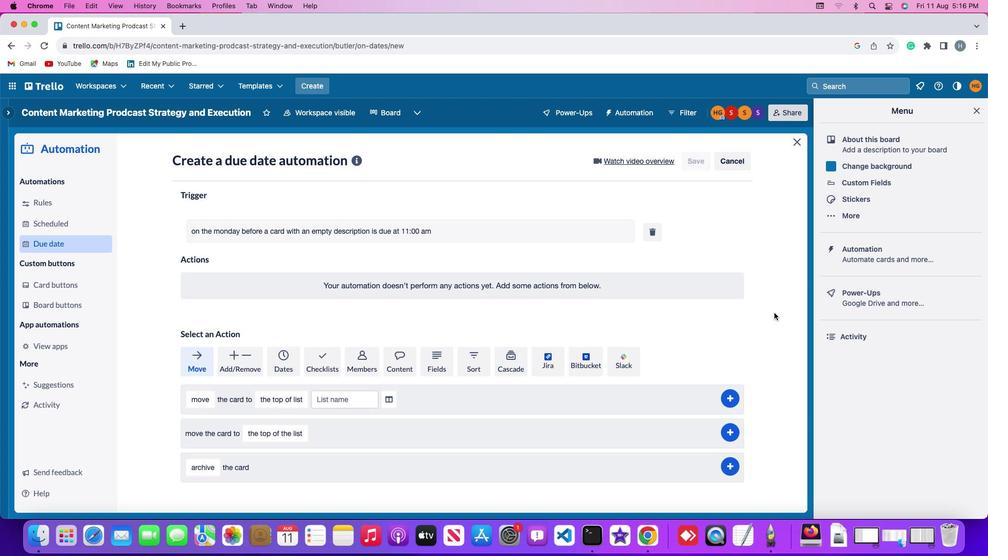
